 Task: Log work in the project TransferLine for the issue 'Implement a feature for users to track and manage their expenses on a budget' spent time as '5w 5d 19h 12m' and remaining time as '2w 2d 5h 29m' and move to top of backlog. Now add the issue to the epic 'IT risk management enhancement'.
Action: Mouse moved to (230, 67)
Screenshot: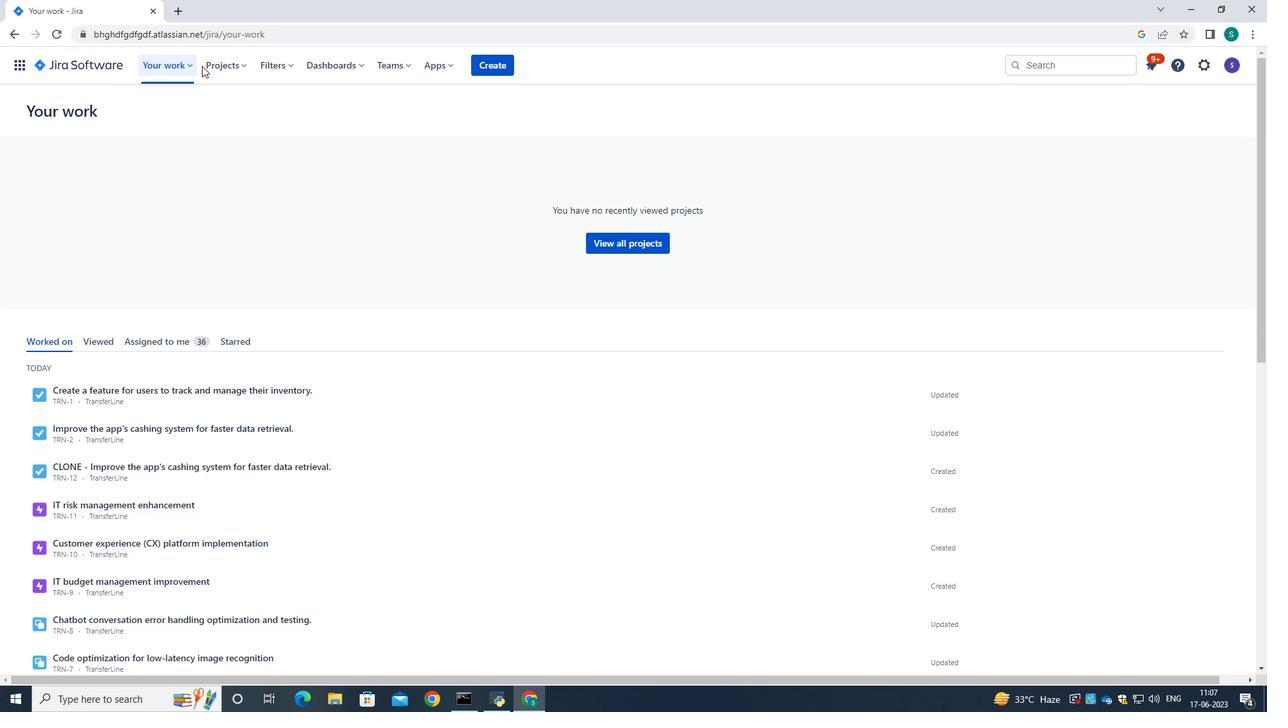 
Action: Mouse pressed left at (230, 67)
Screenshot: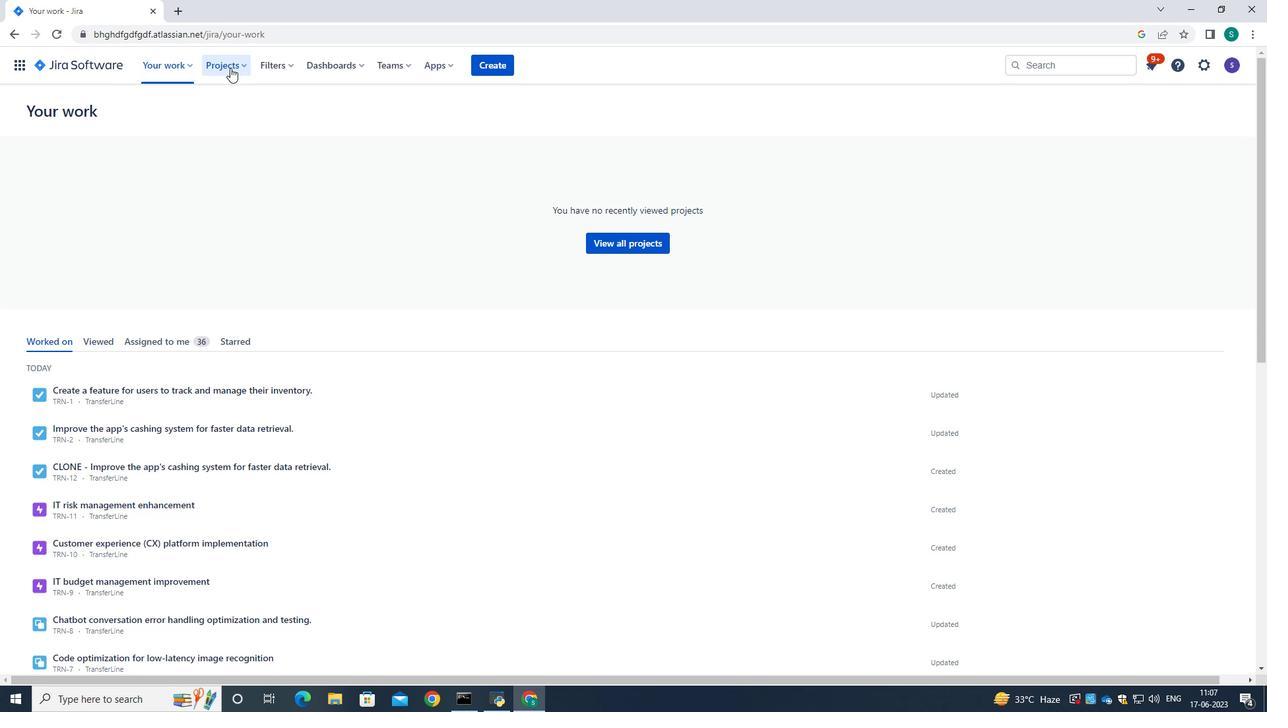 
Action: Mouse moved to (232, 131)
Screenshot: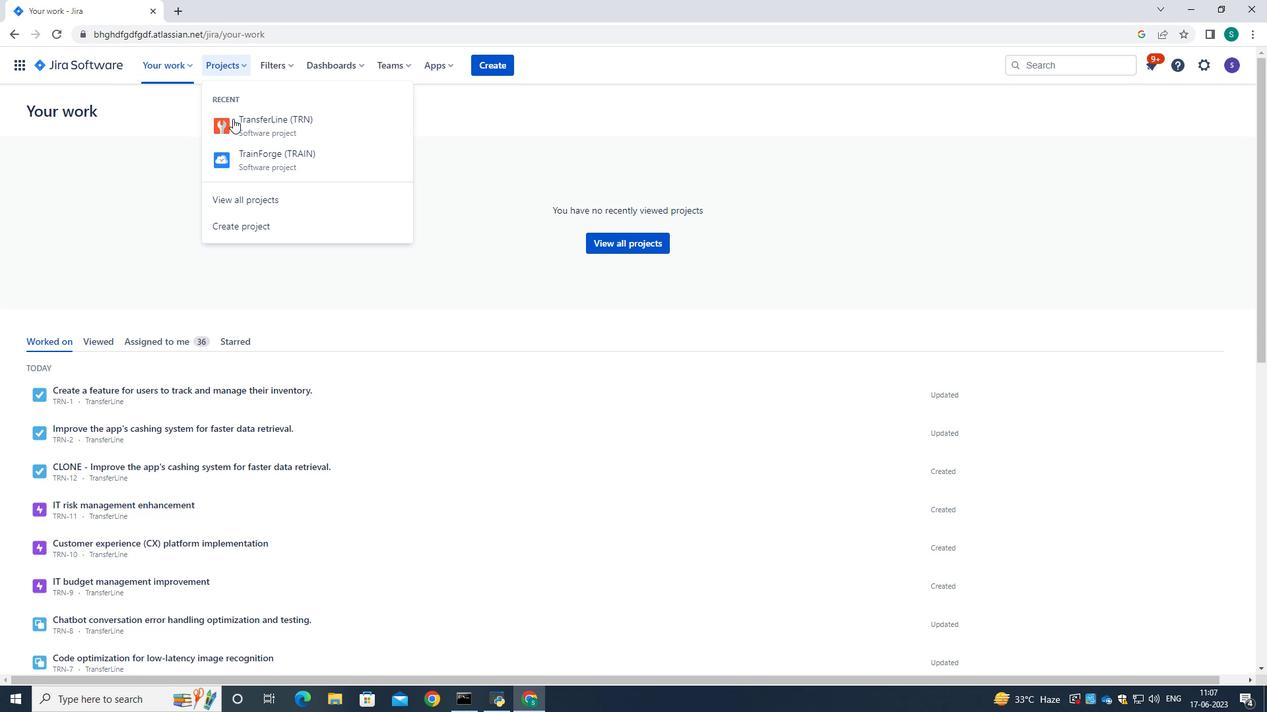
Action: Mouse pressed left at (232, 131)
Screenshot: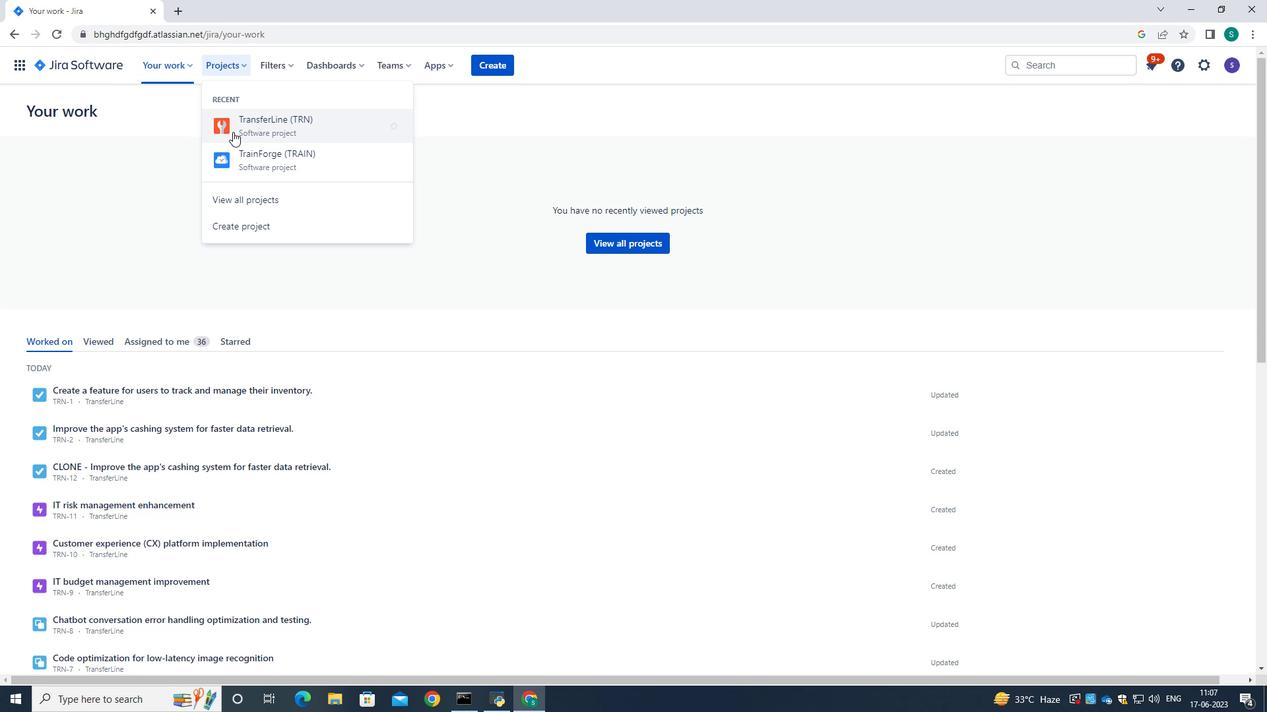 
Action: Mouse moved to (94, 201)
Screenshot: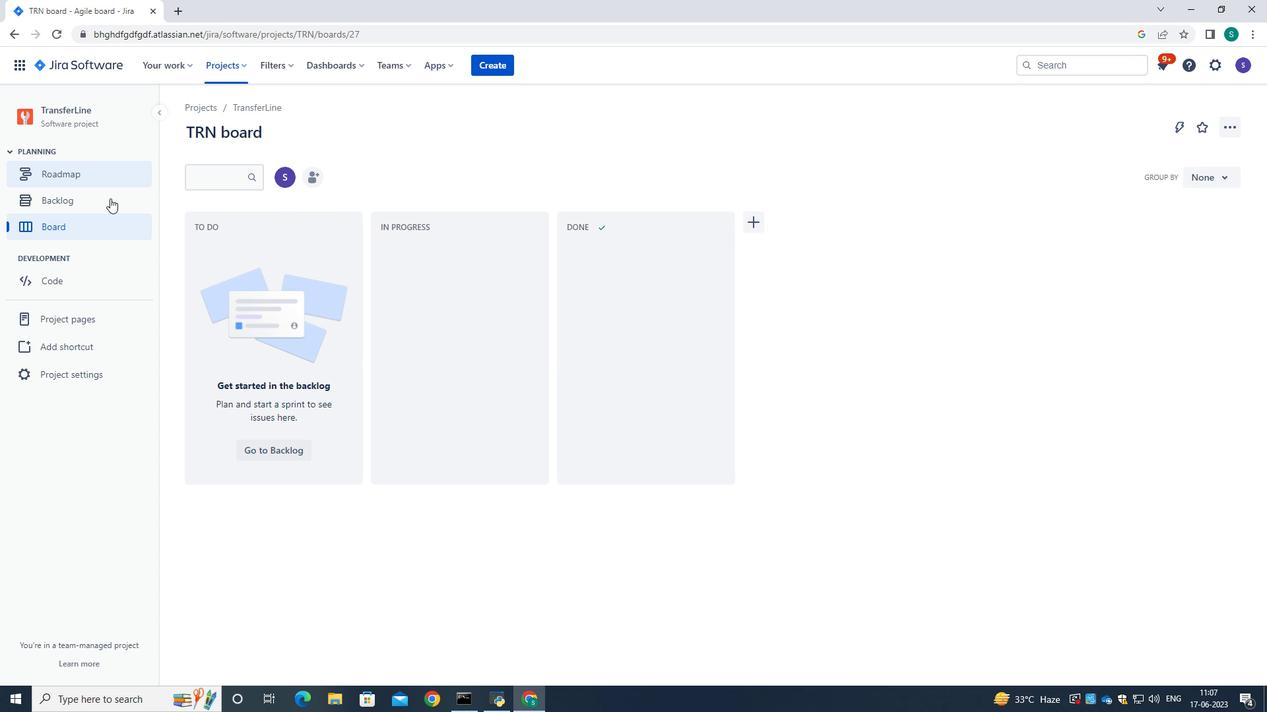 
Action: Mouse pressed left at (94, 201)
Screenshot: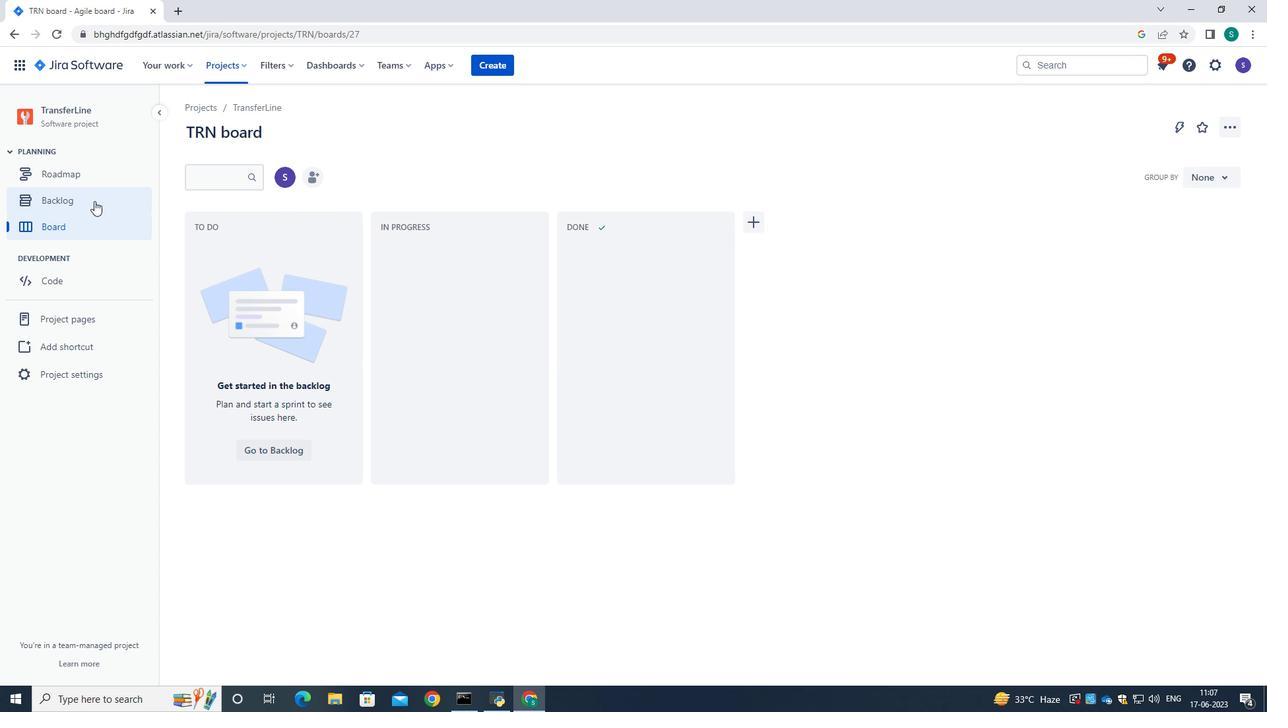 
Action: Mouse moved to (457, 277)
Screenshot: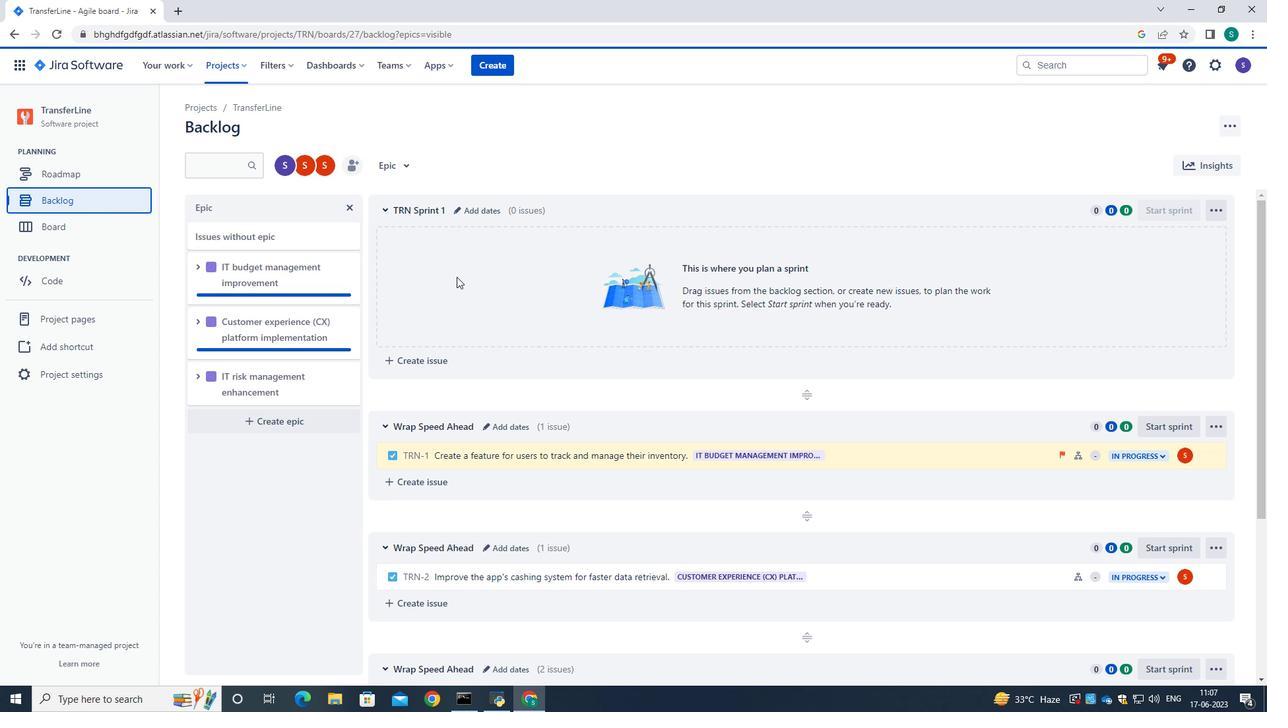 
Action: Mouse scrolled (457, 277) with delta (0, 0)
Screenshot: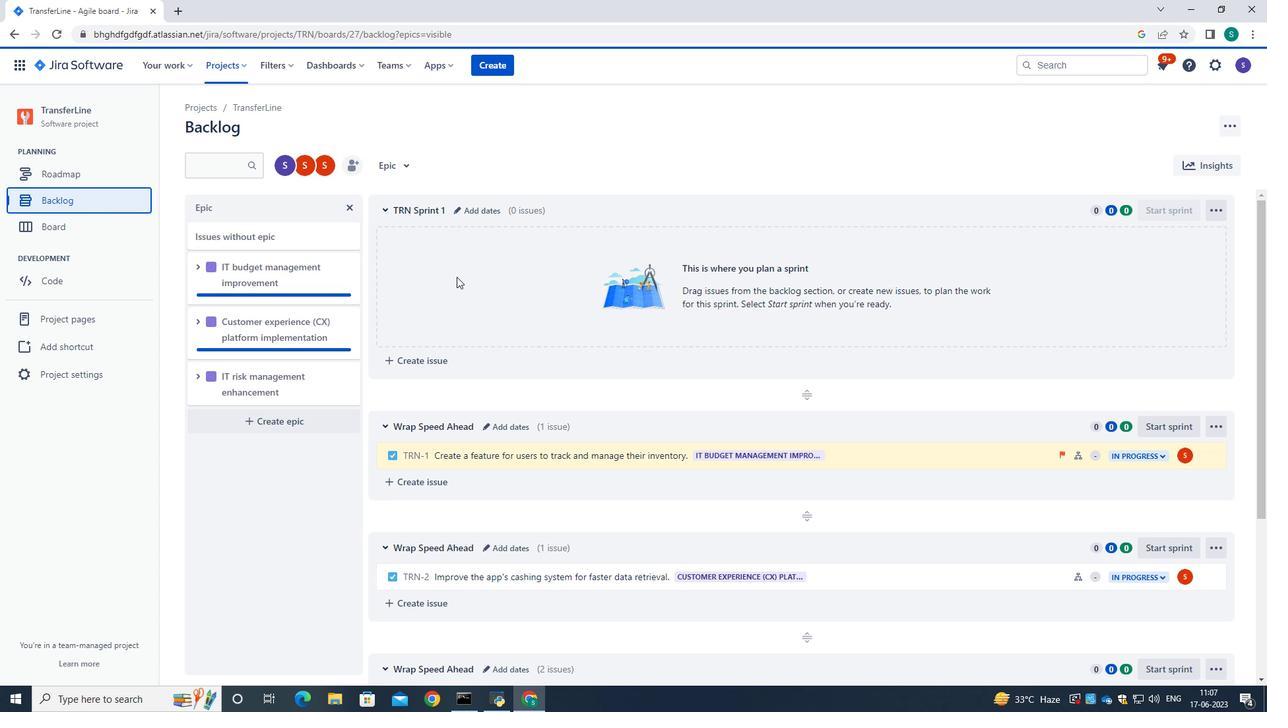 
Action: Mouse scrolled (457, 277) with delta (0, 0)
Screenshot: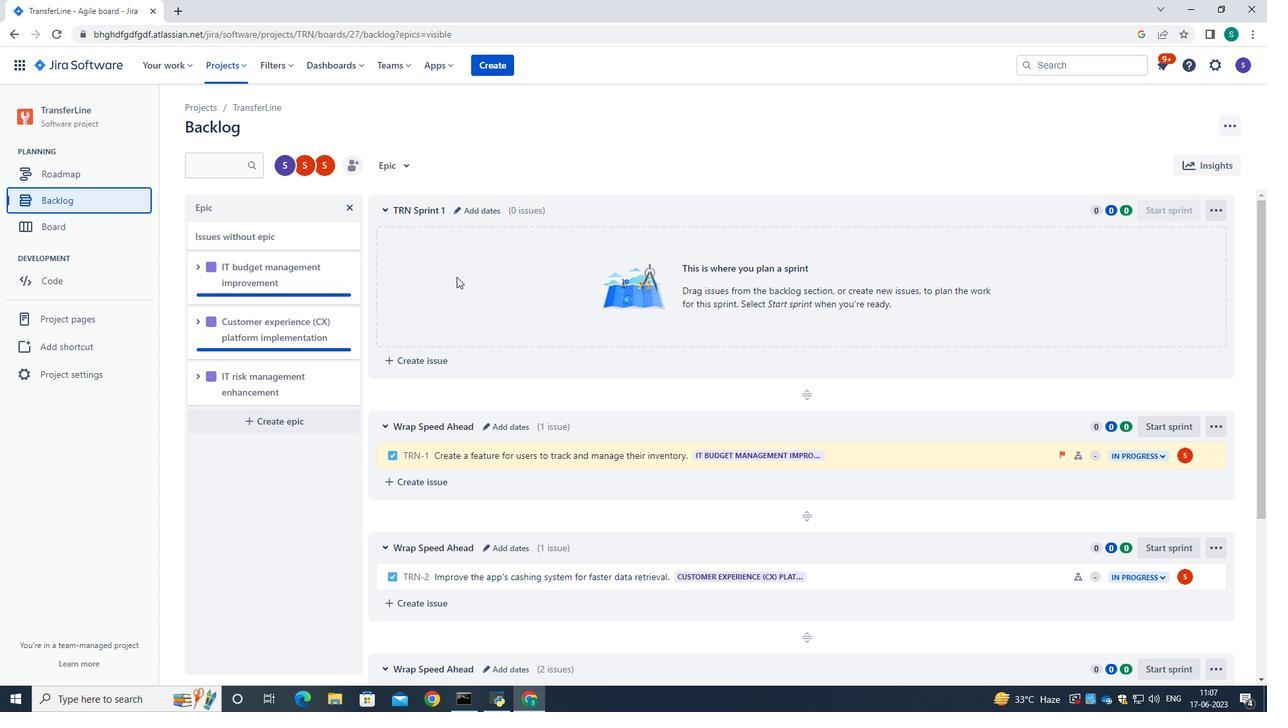
Action: Mouse scrolled (457, 277) with delta (0, 0)
Screenshot: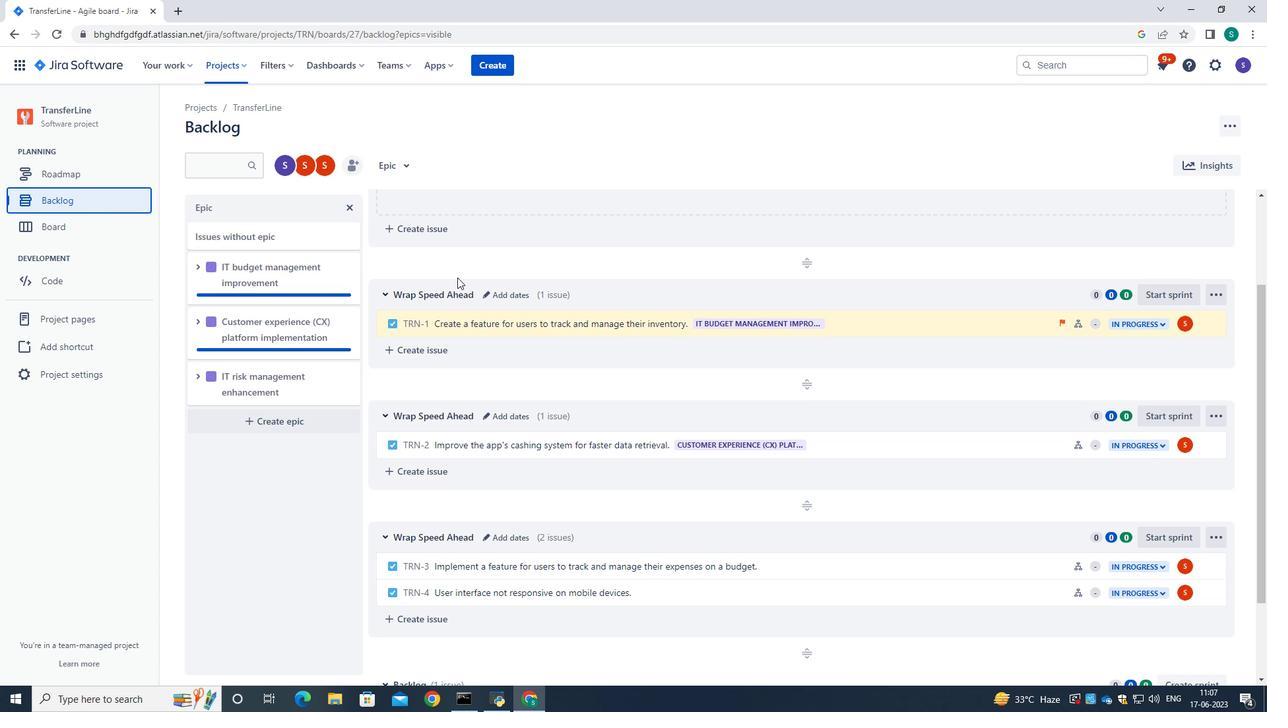 
Action: Mouse scrolled (457, 277) with delta (0, 0)
Screenshot: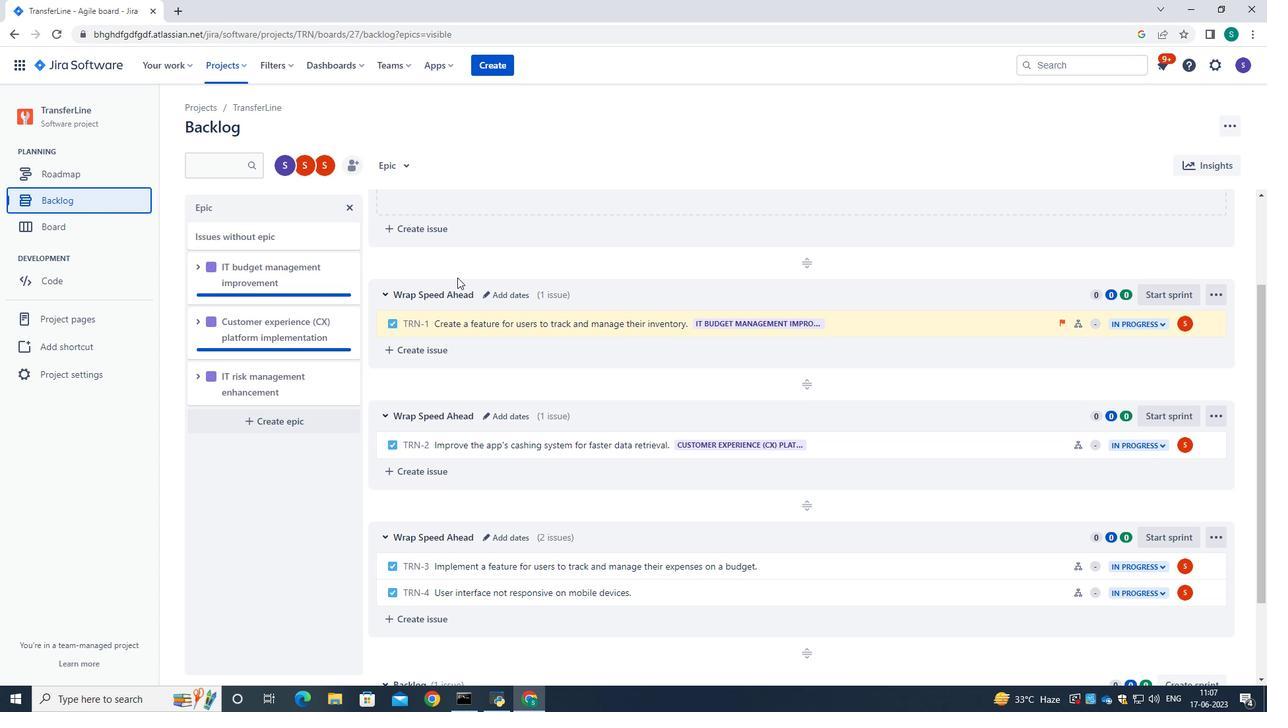 
Action: Mouse moved to (551, 460)
Screenshot: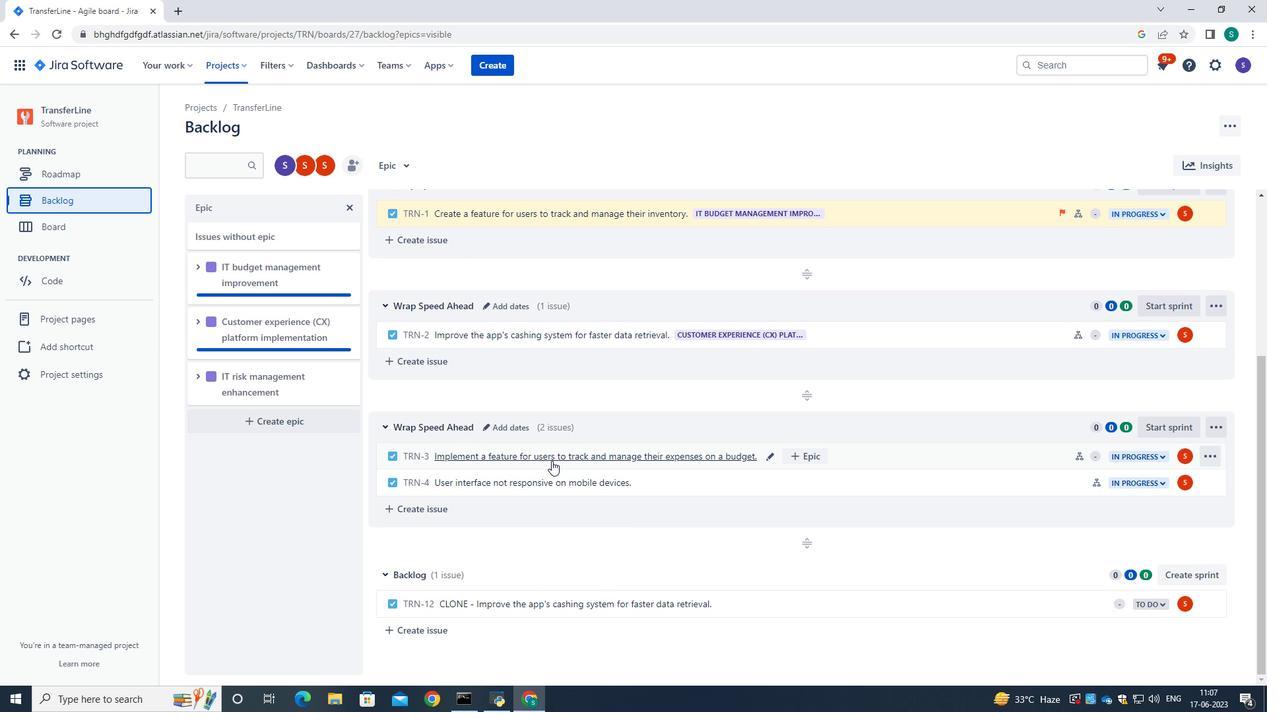
Action: Mouse pressed left at (551, 460)
Screenshot: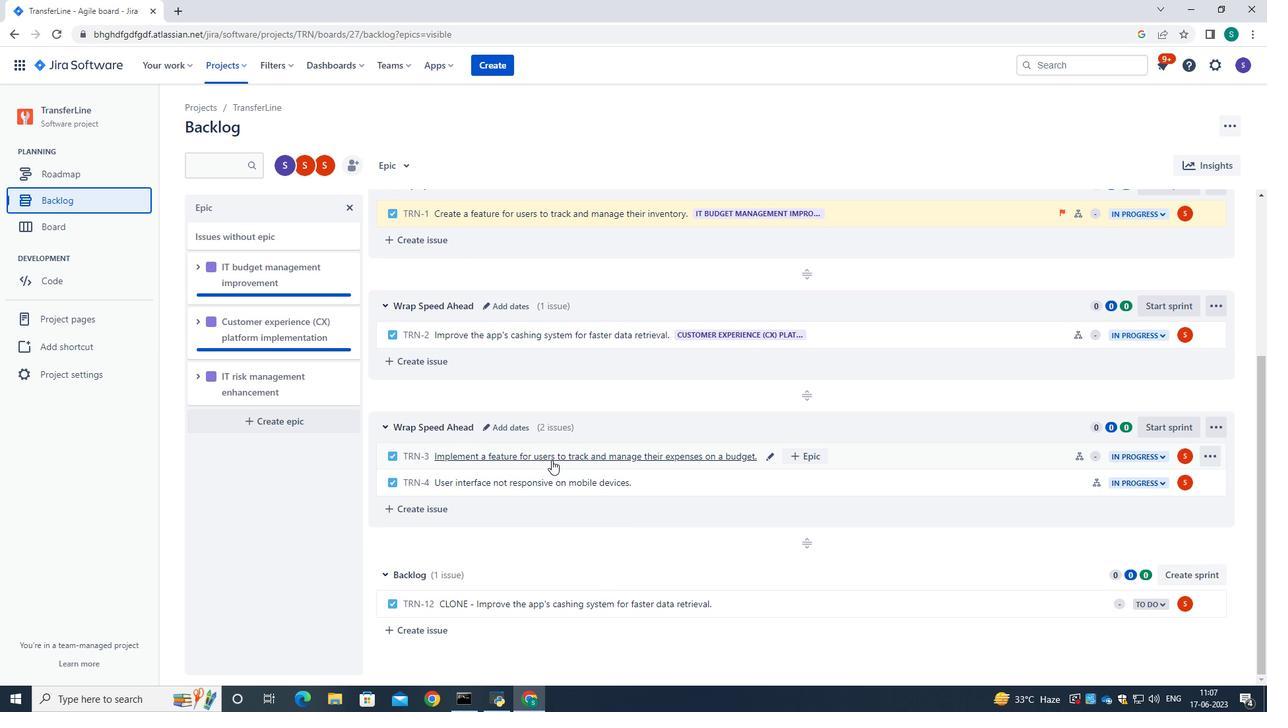 
Action: Mouse moved to (1216, 200)
Screenshot: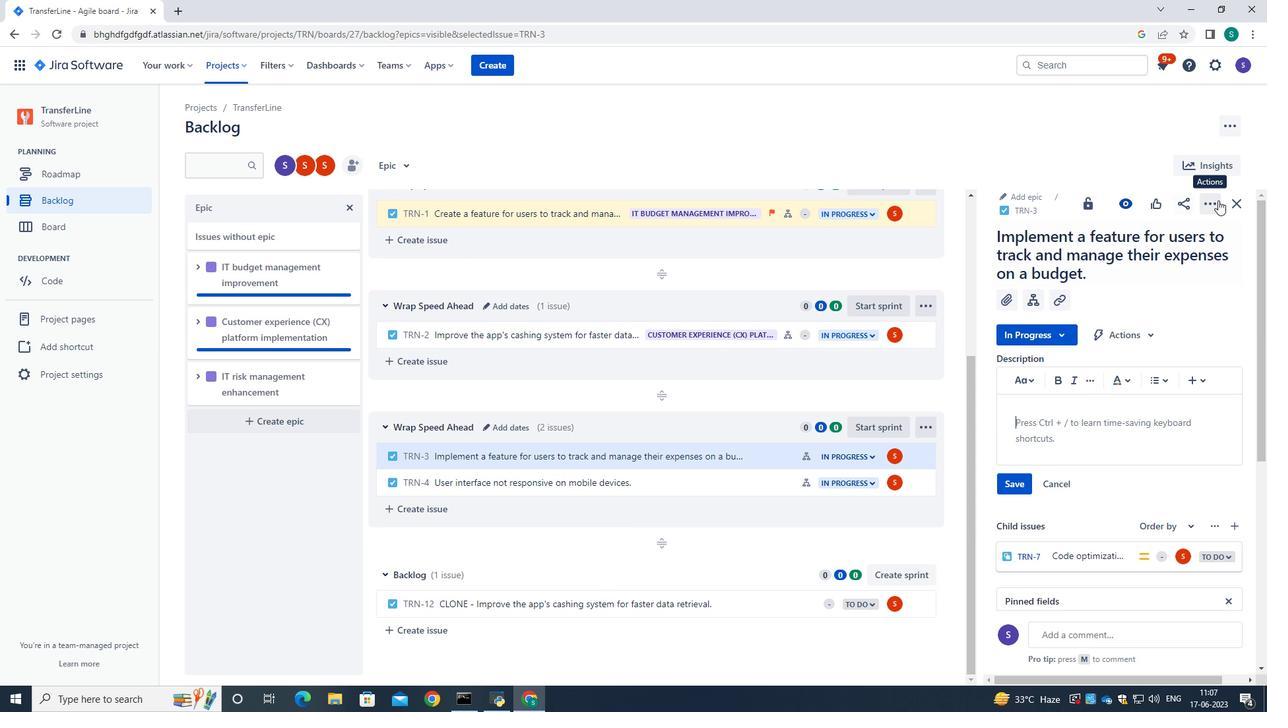 
Action: Mouse pressed left at (1216, 200)
Screenshot: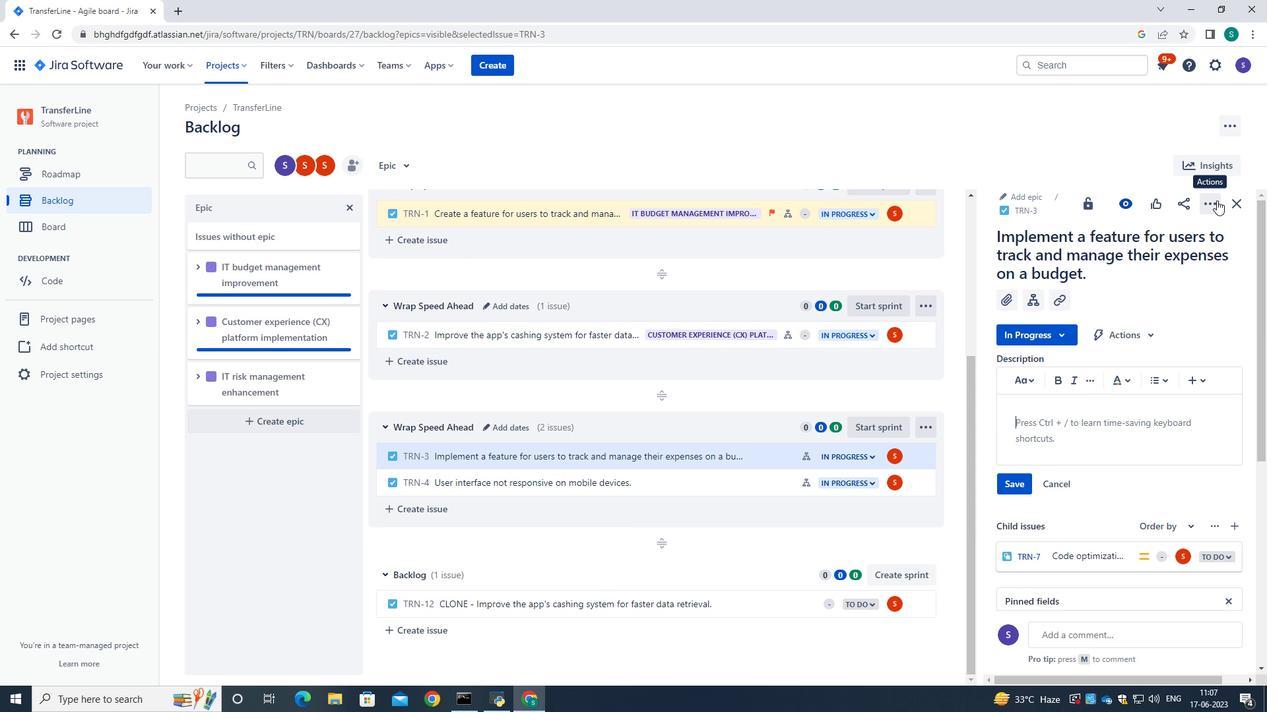 
Action: Mouse moved to (1152, 240)
Screenshot: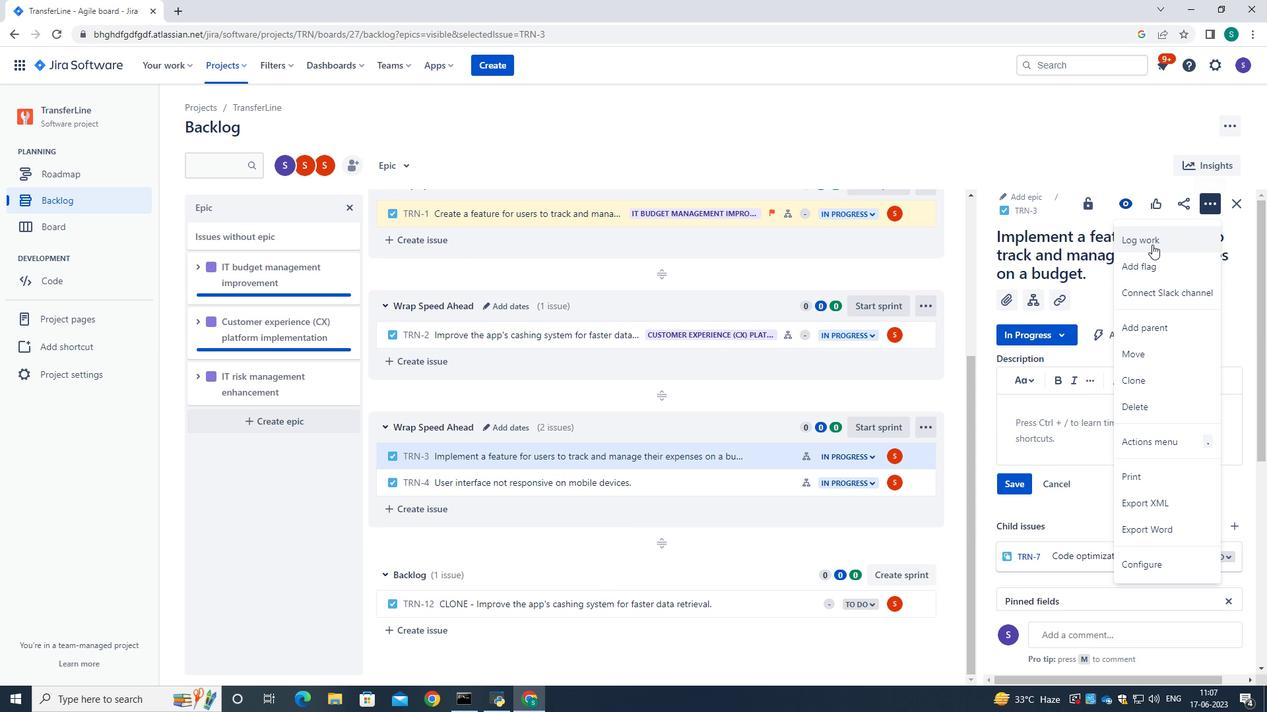 
Action: Mouse pressed left at (1152, 240)
Screenshot: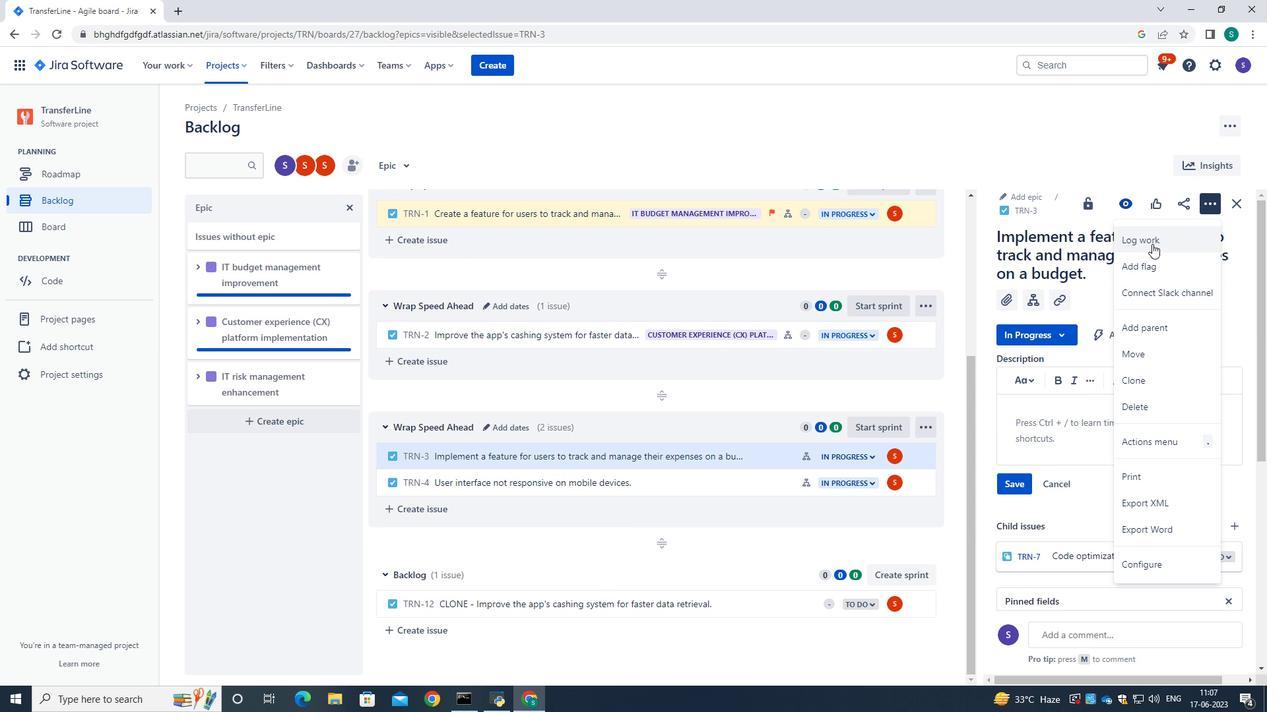 
Action: Mouse moved to (592, 203)
Screenshot: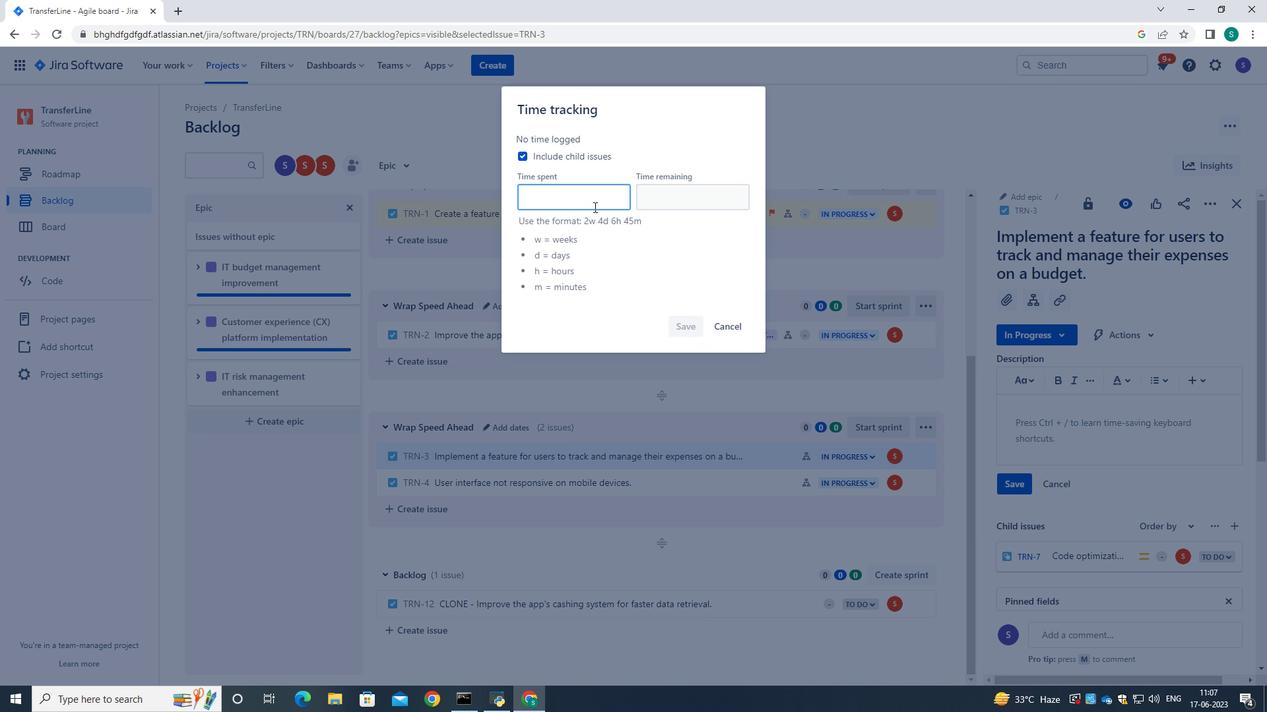 
Action: Mouse pressed left at (592, 203)
Screenshot: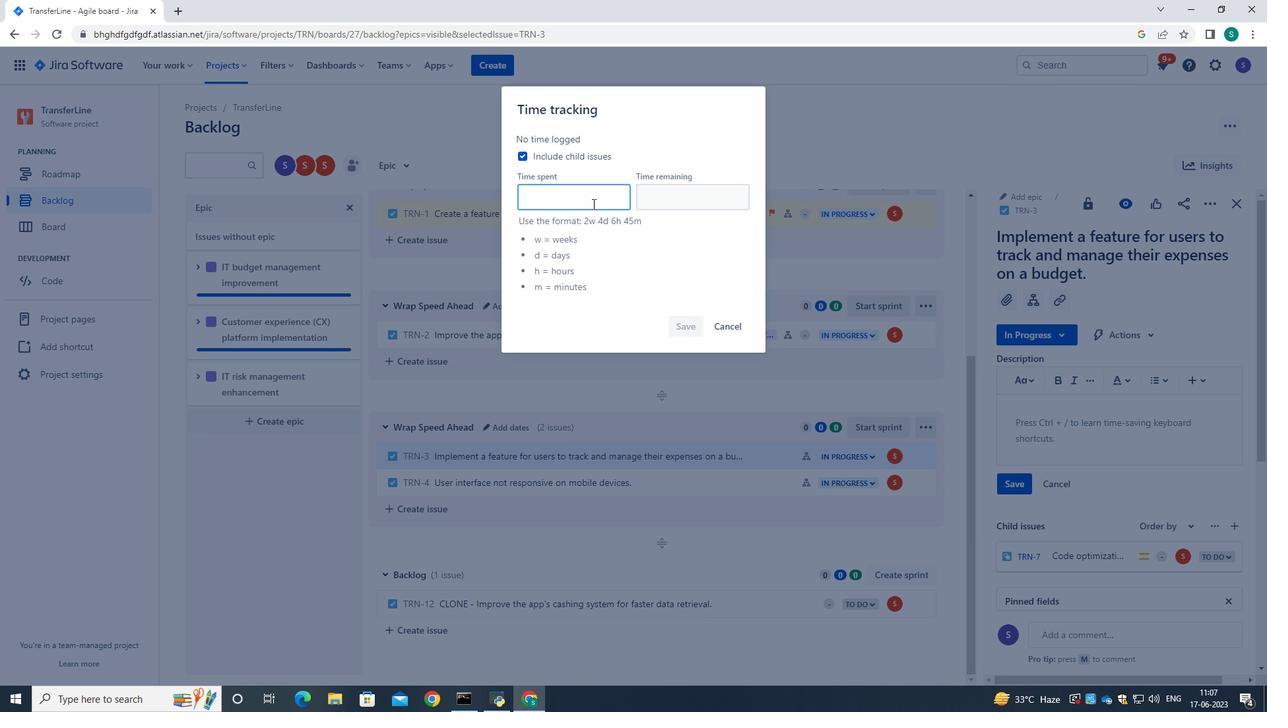 
Action: Key pressed 2w<Key.space>2d<Key.space>19<Key.space>h<Key.backspace><Key.backspace>h<Key.space>12m<Key.tab>2w<Key.space>2d<Key.space>5h<Key.space>29m
Screenshot: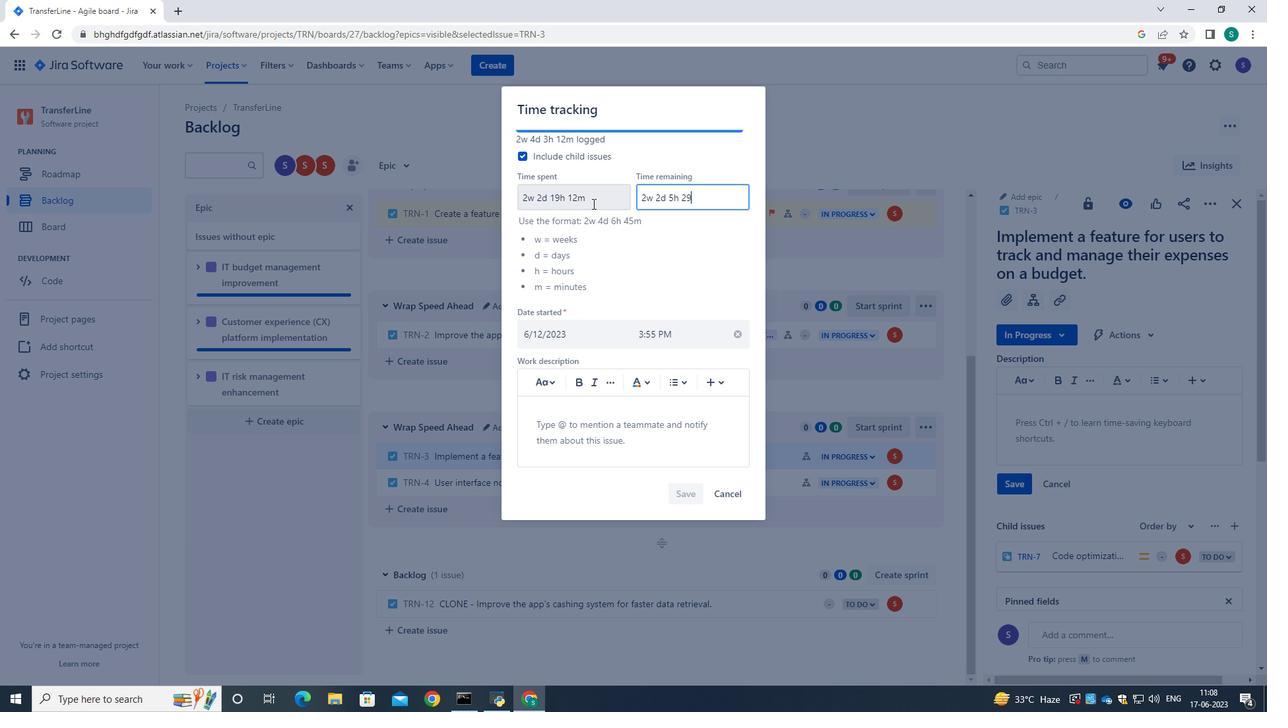 
Action: Mouse moved to (685, 498)
Screenshot: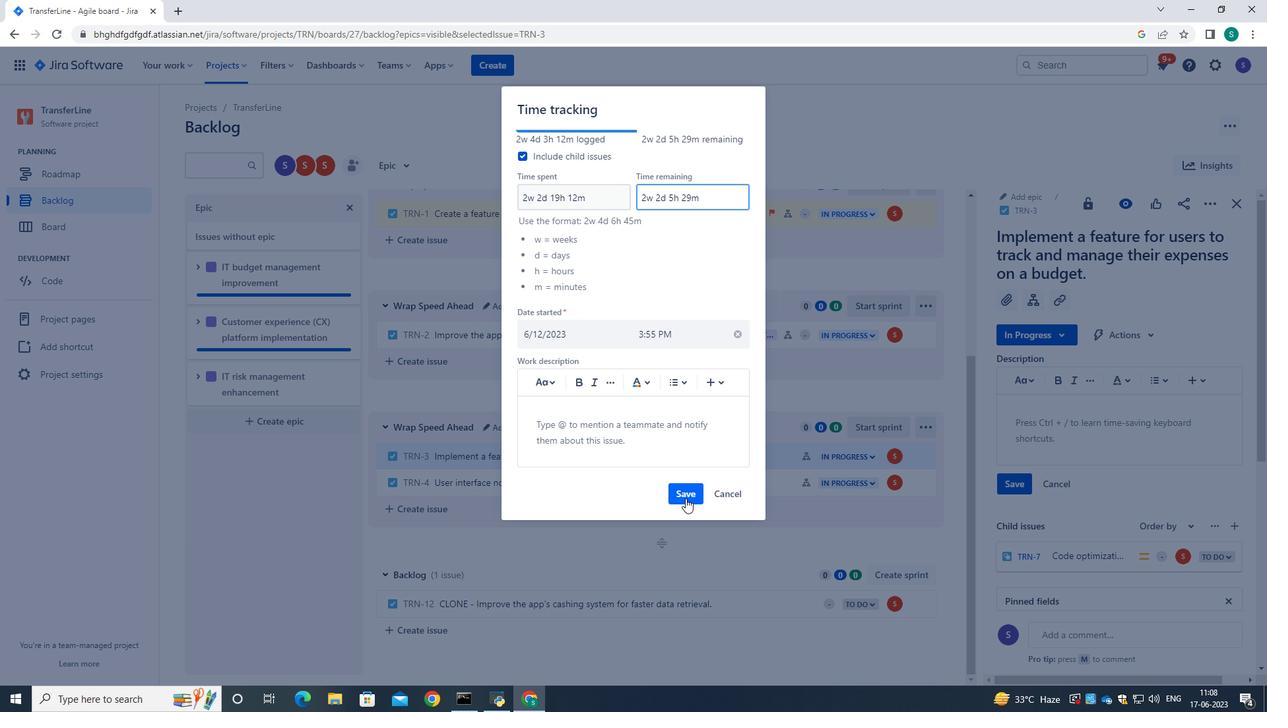 
Action: Mouse pressed left at (685, 498)
Screenshot: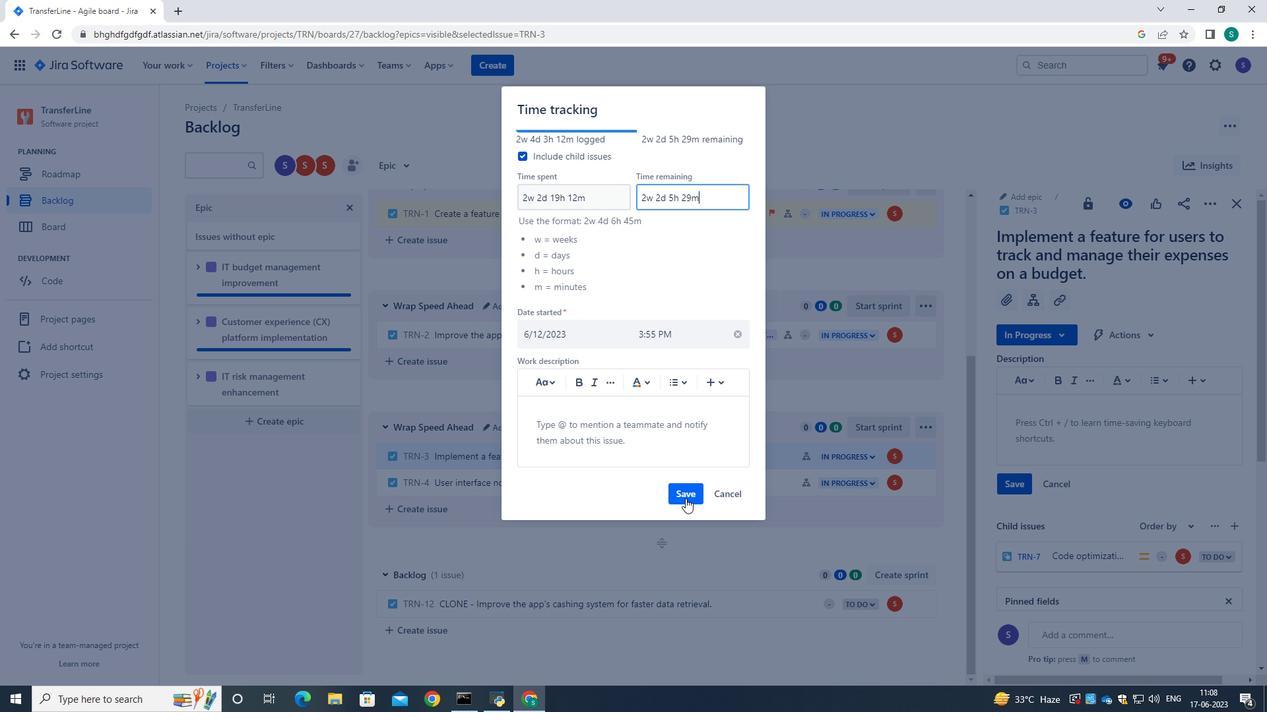 
Action: Mouse moved to (925, 457)
Screenshot: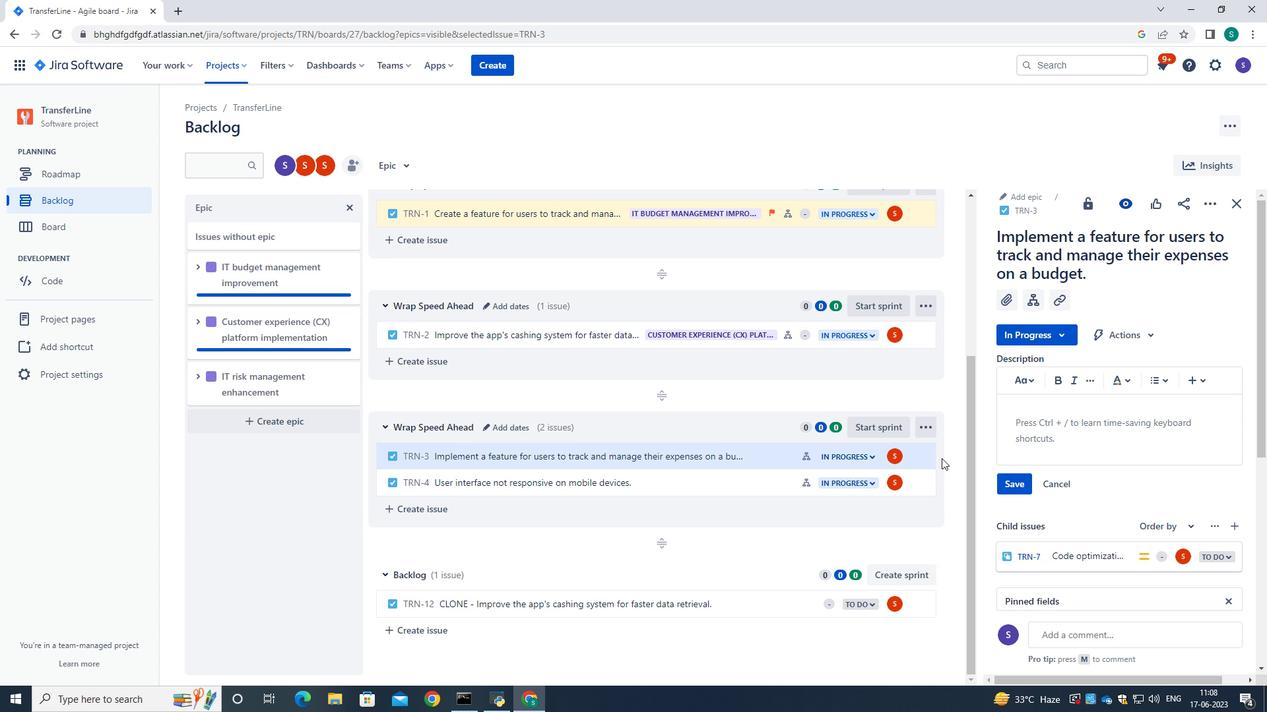 
Action: Mouse pressed left at (925, 457)
Screenshot: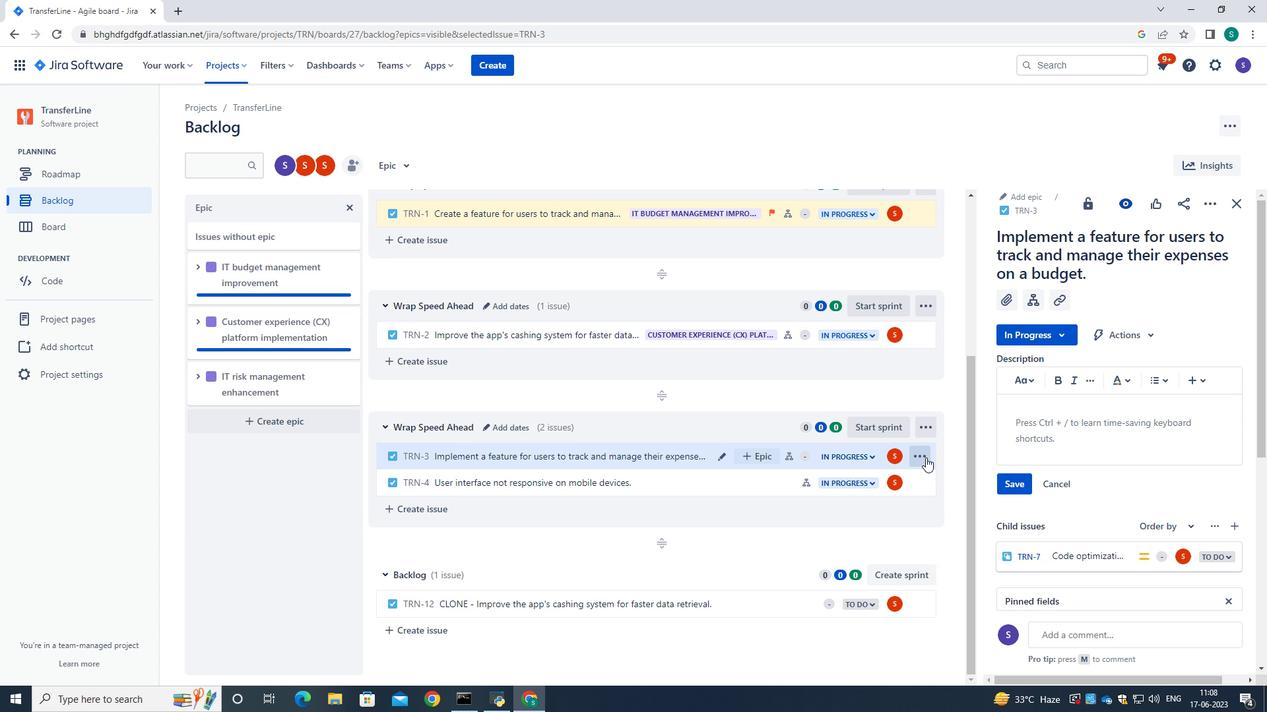 
Action: Mouse moved to (898, 409)
Screenshot: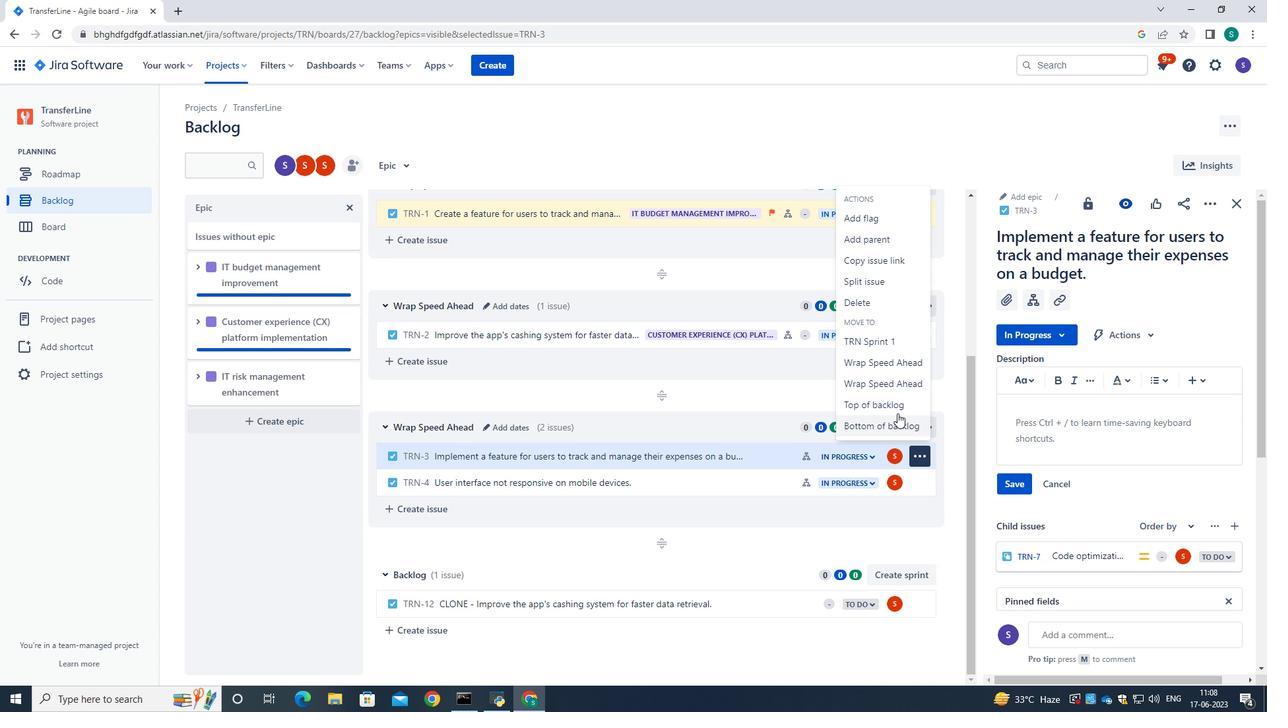 
Action: Mouse pressed left at (898, 409)
Screenshot: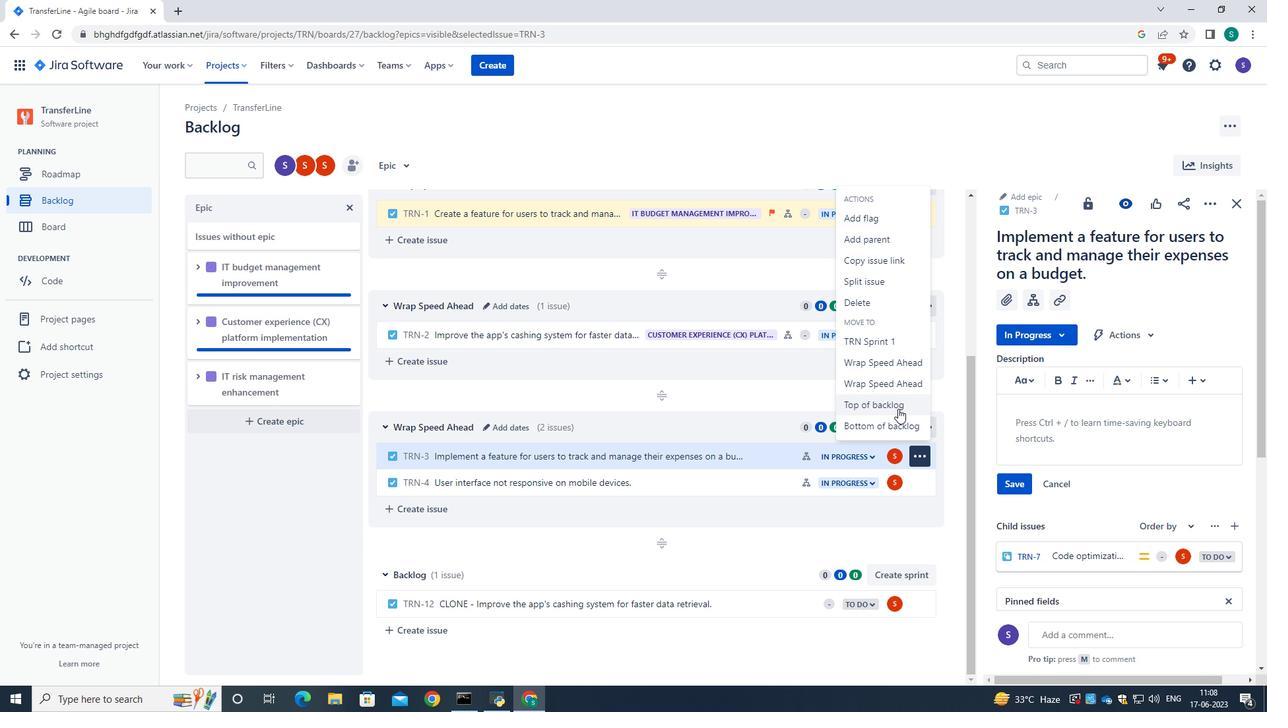 
Action: Mouse moved to (745, 479)
Screenshot: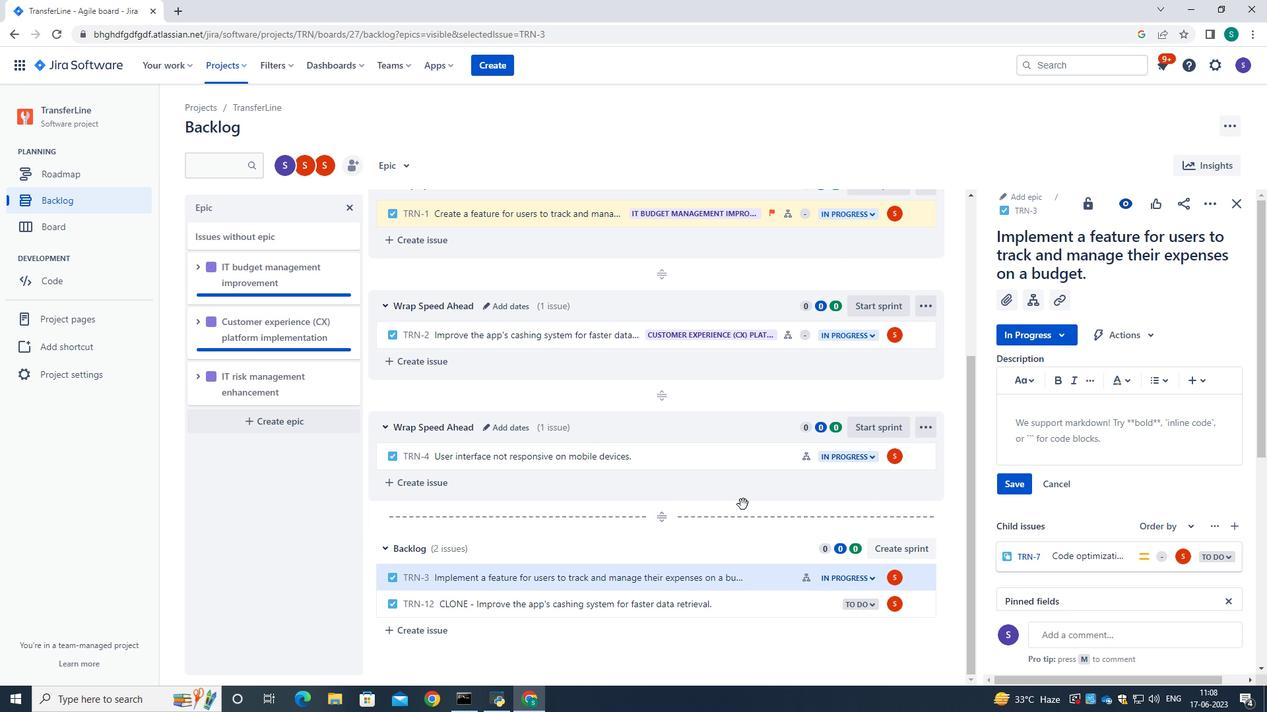 
Action: Mouse scrolled (745, 478) with delta (0, 0)
Screenshot: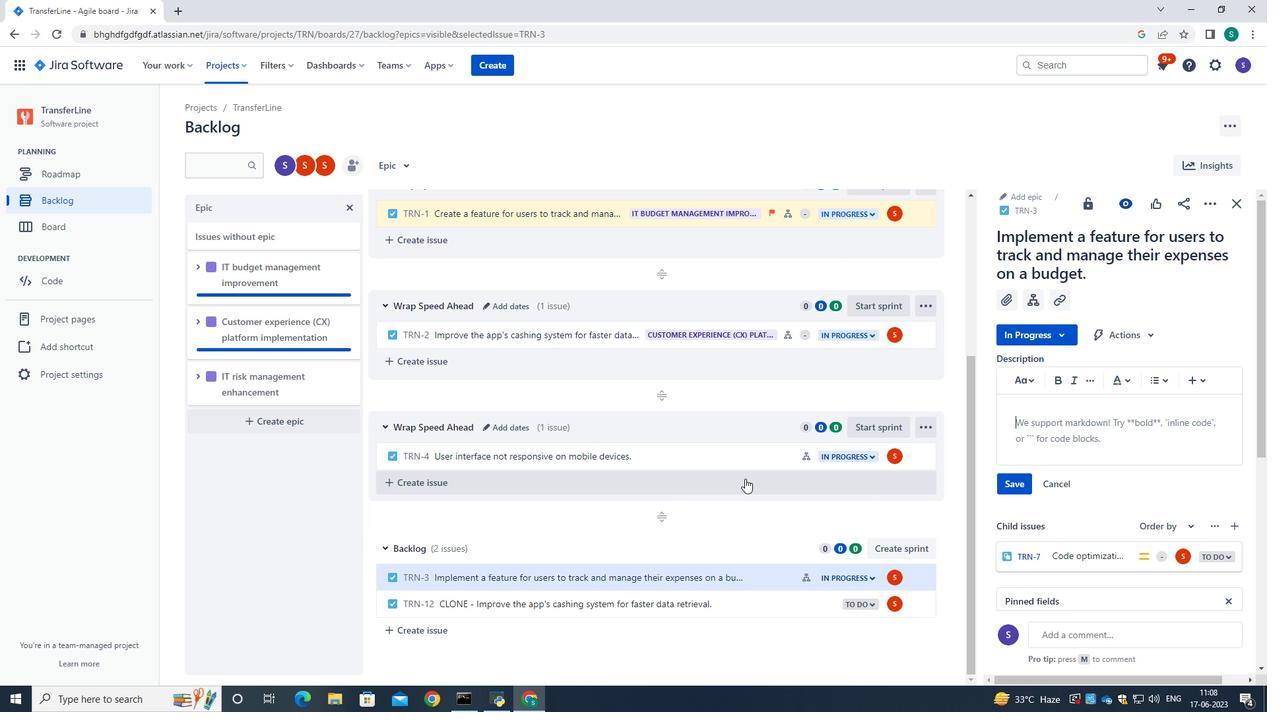 
Action: Mouse moved to (745, 478)
Screenshot: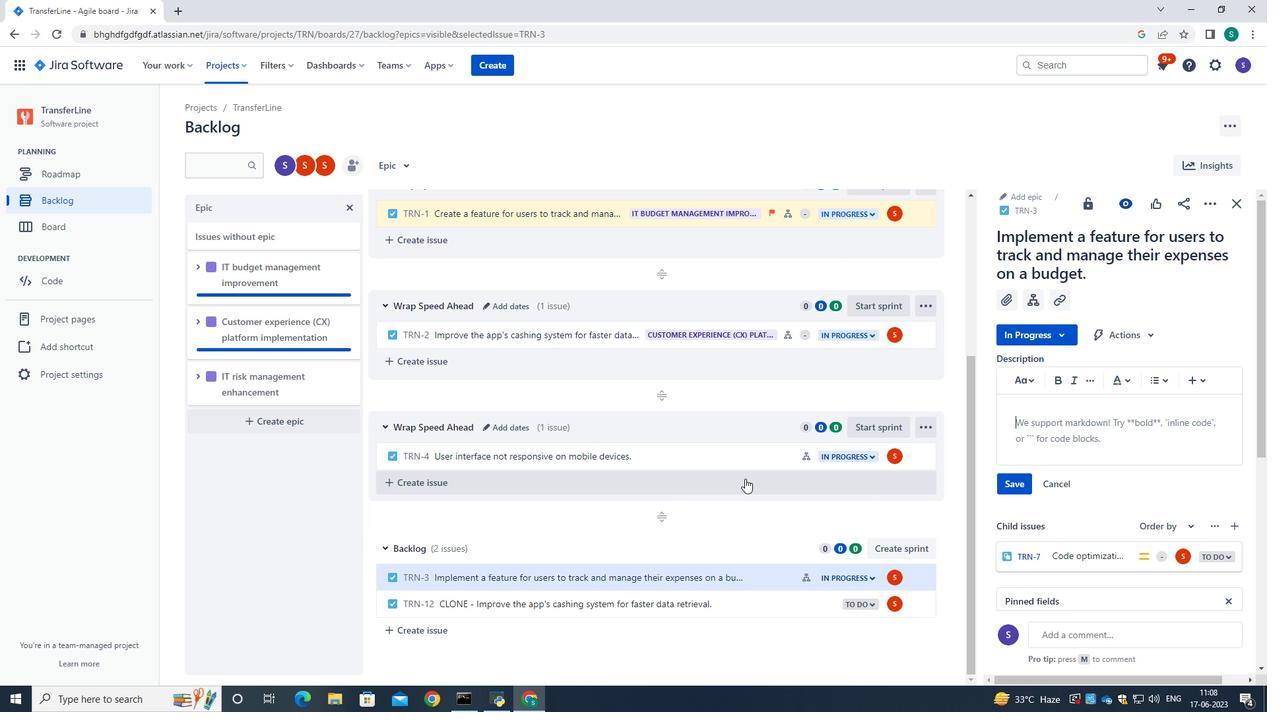 
Action: Mouse scrolled (745, 477) with delta (0, 0)
Screenshot: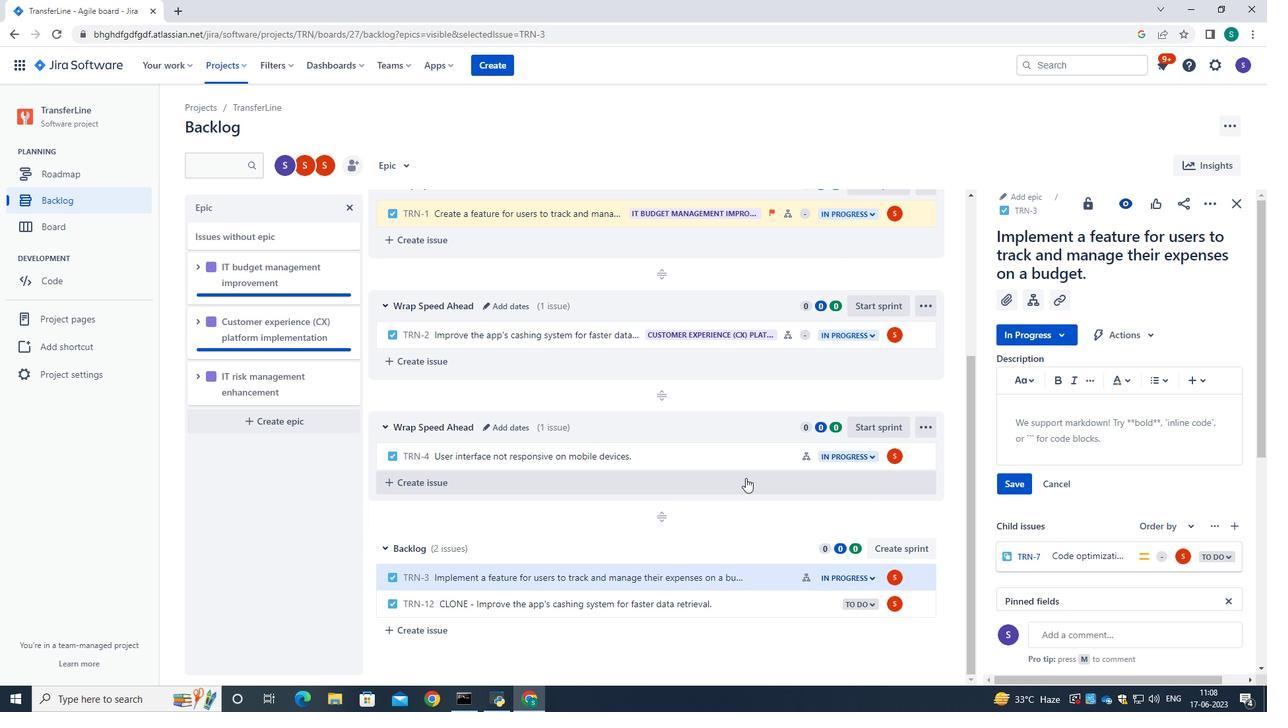 
Action: Mouse scrolled (745, 477) with delta (0, 0)
Screenshot: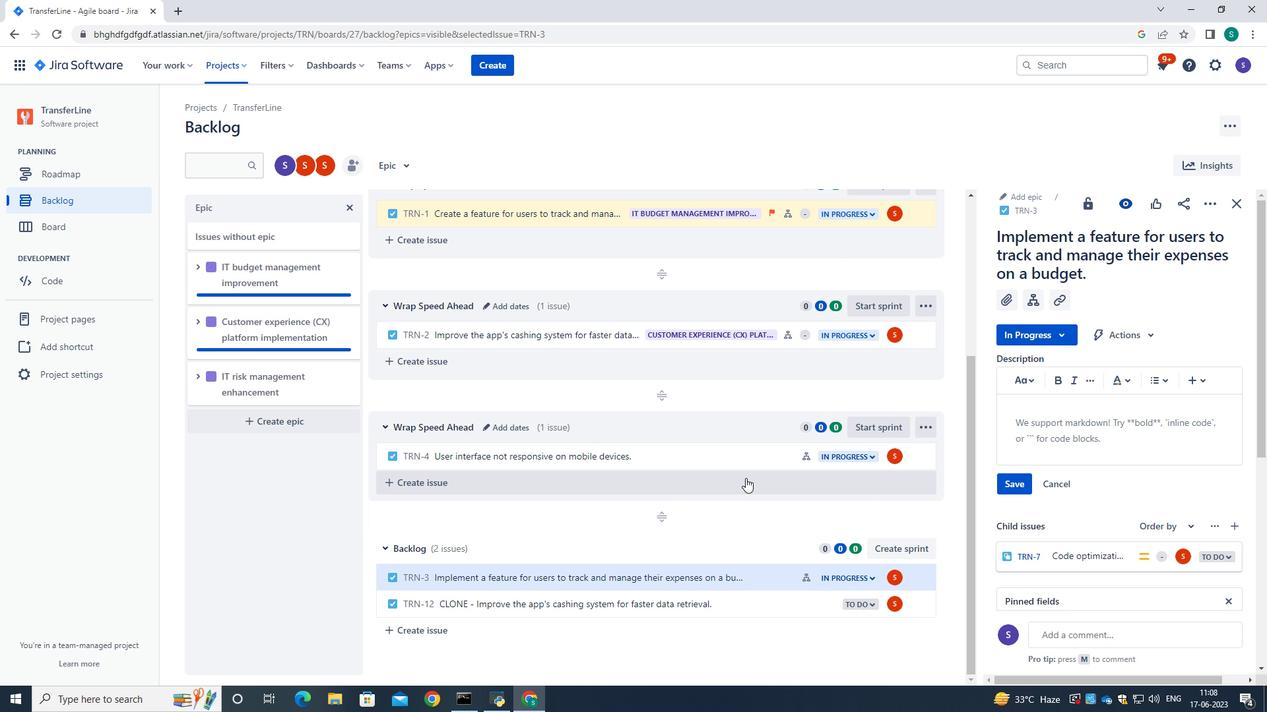 
Action: Mouse moved to (599, 580)
Screenshot: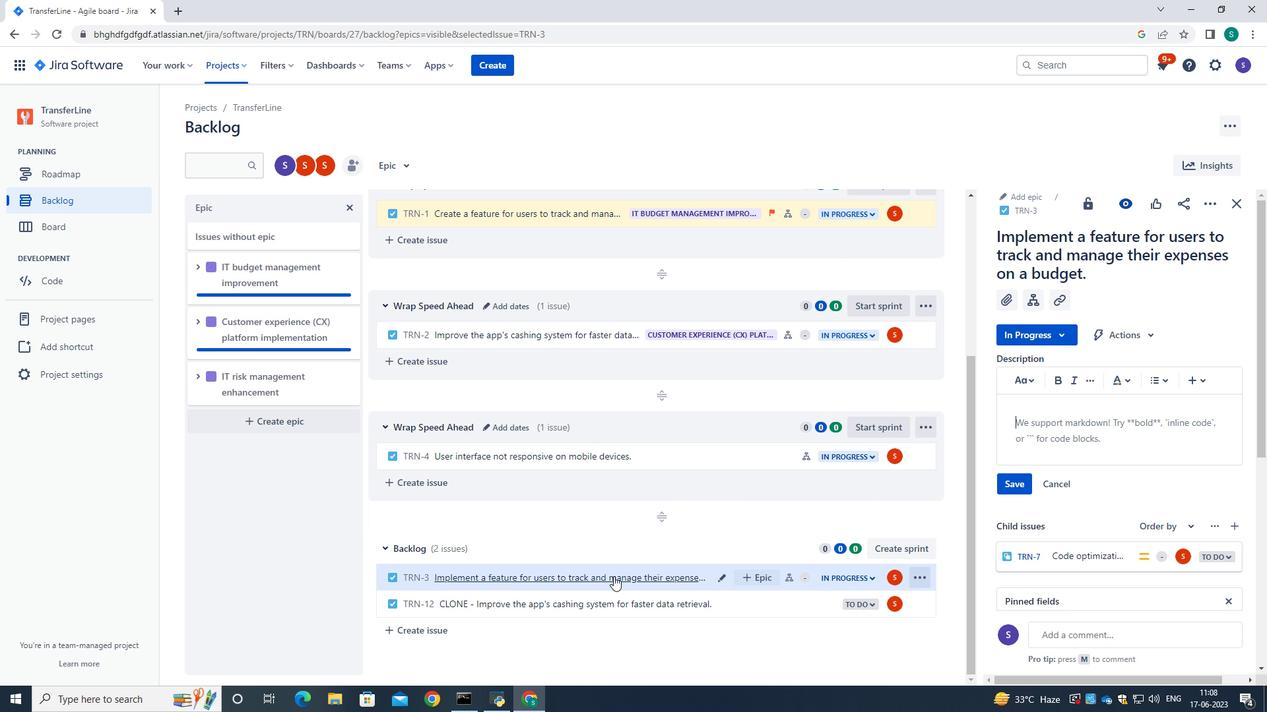 
Action: Mouse pressed left at (599, 580)
Screenshot: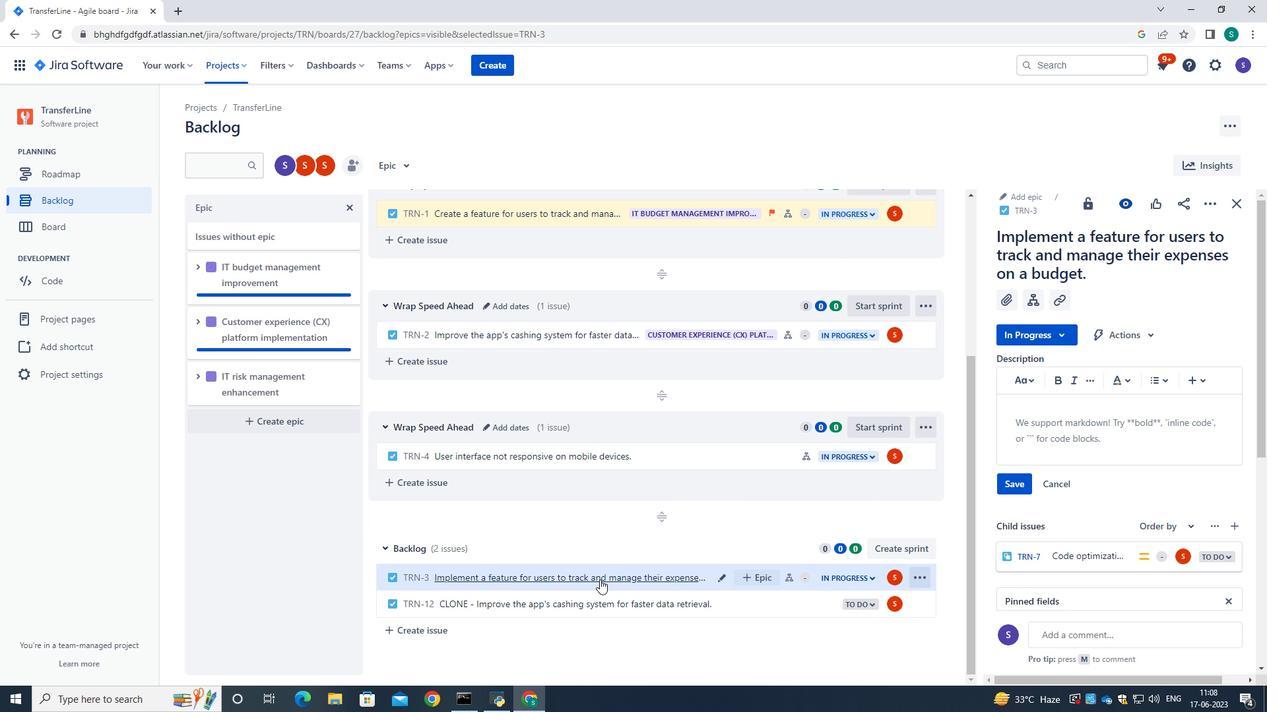 
Action: Mouse moved to (302, 390)
Screenshot: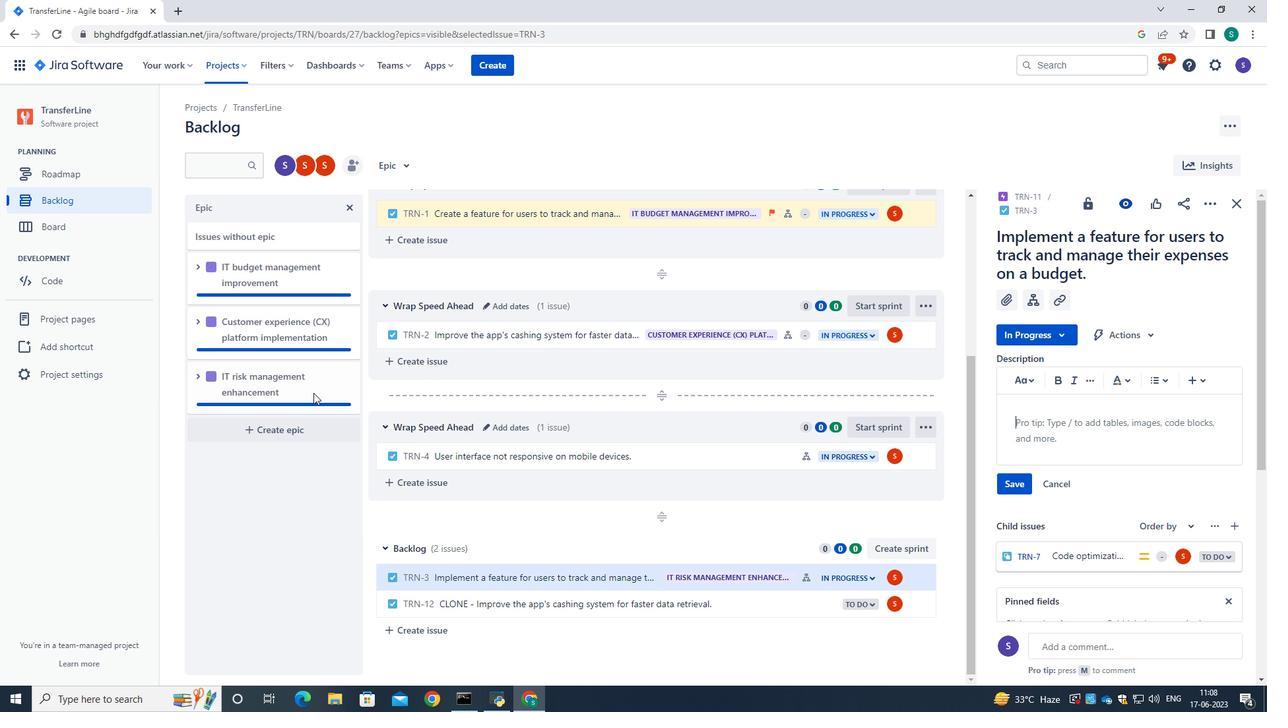 
